 Task: Create in the project AgileCube in Backlog an issue 'Integrate a new virtual reality feature into an existing mobile application to enhance user experience and immersion', assign it to team member softage.1@softage.net and change the status to IN PROGRESS. Create in the project AgileCube in Backlog an issue 'Develop a new tool for automated testing of performance and stress testing for voice assistants', assign it to team member softage.2@softage.net and change the status to IN PROGRESS
Action: Mouse moved to (175, 54)
Screenshot: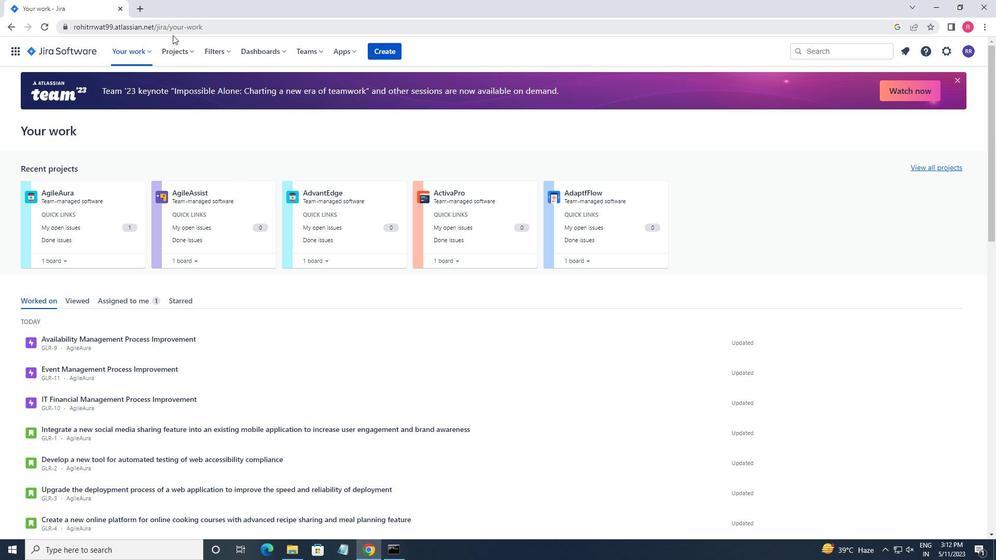 
Action: Mouse pressed left at (175, 54)
Screenshot: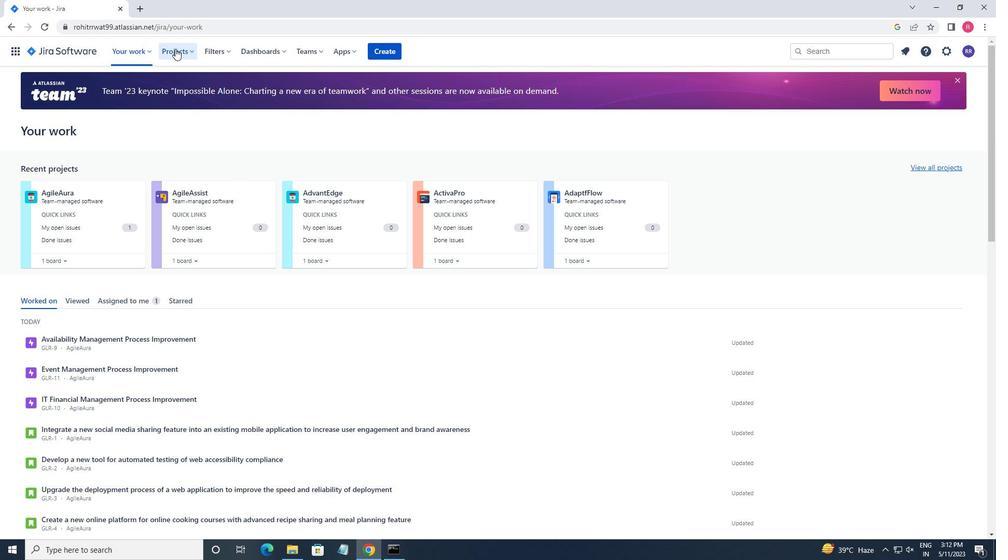 
Action: Mouse moved to (201, 107)
Screenshot: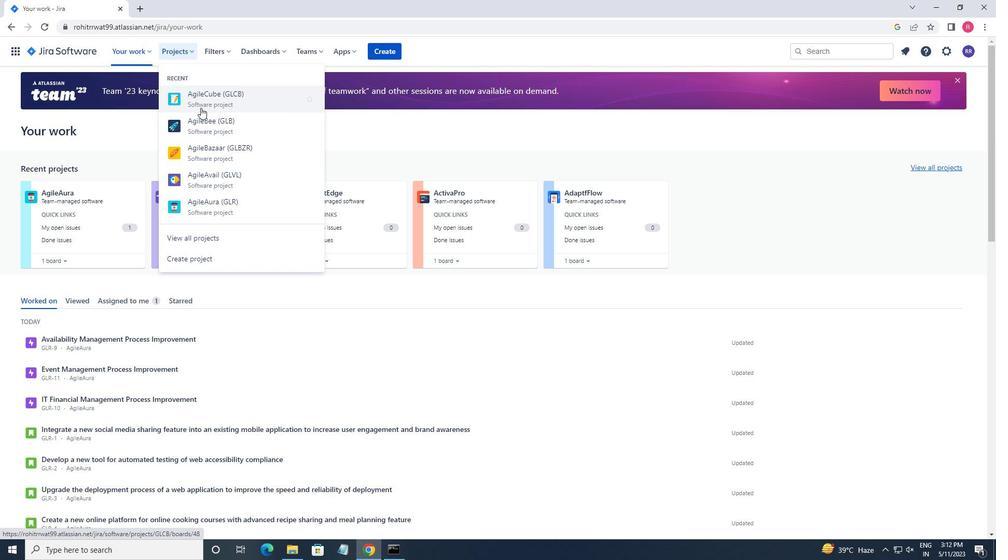 
Action: Mouse pressed left at (201, 107)
Screenshot: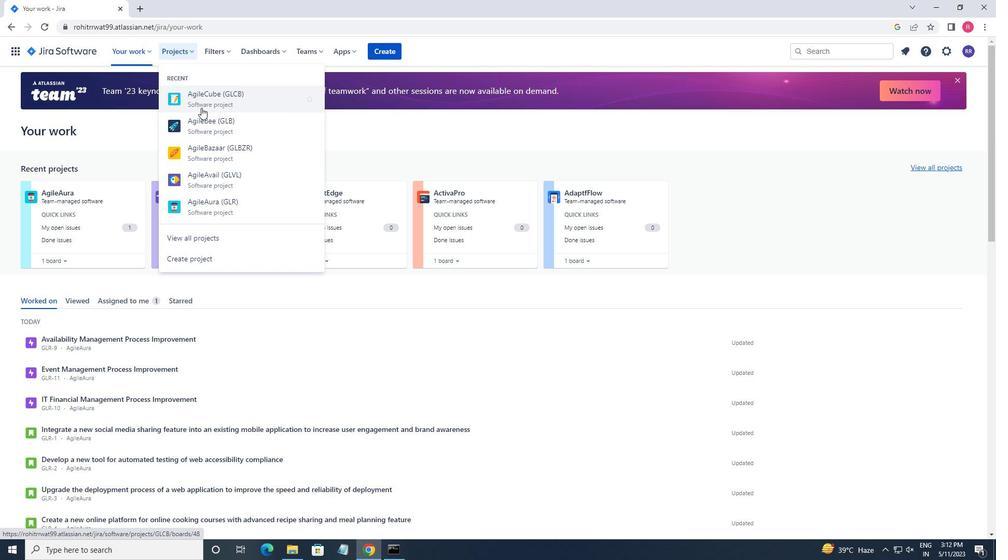
Action: Mouse moved to (79, 161)
Screenshot: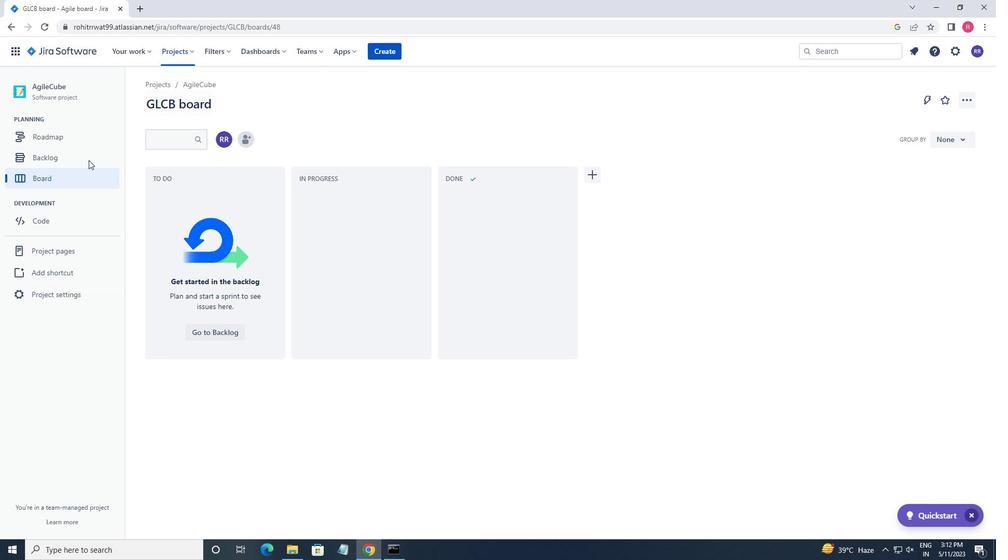 
Action: Mouse pressed left at (79, 161)
Screenshot: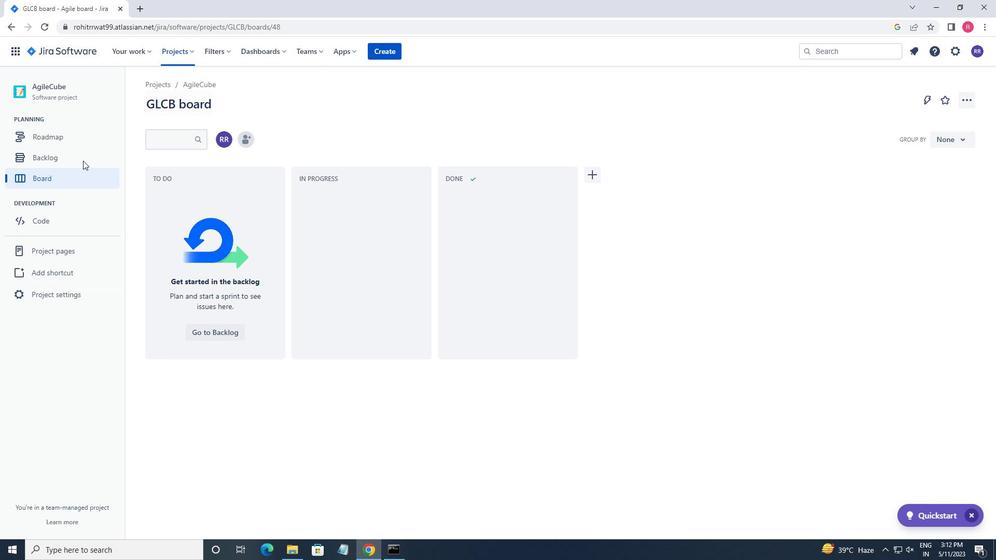 
Action: Mouse moved to (328, 385)
Screenshot: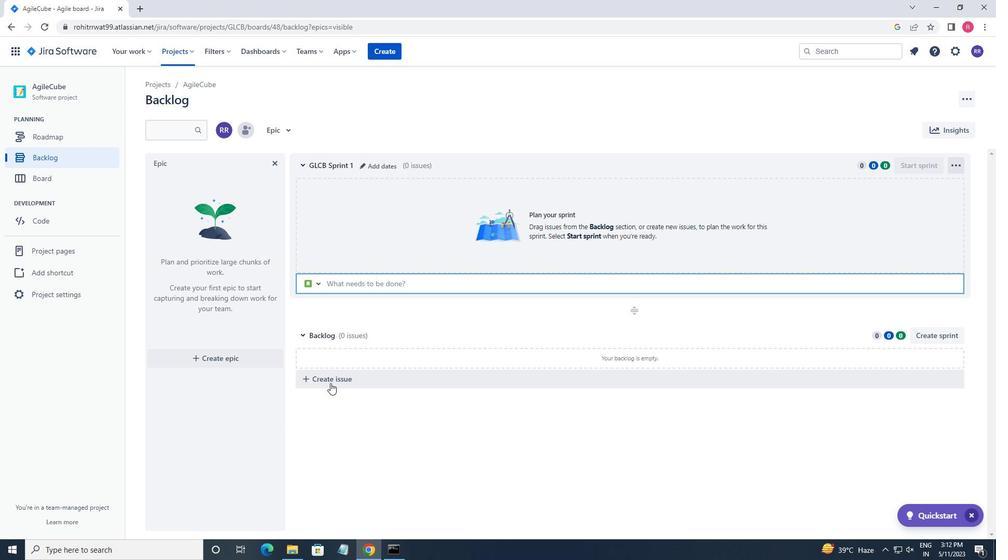 
Action: Mouse pressed left at (328, 385)
Screenshot: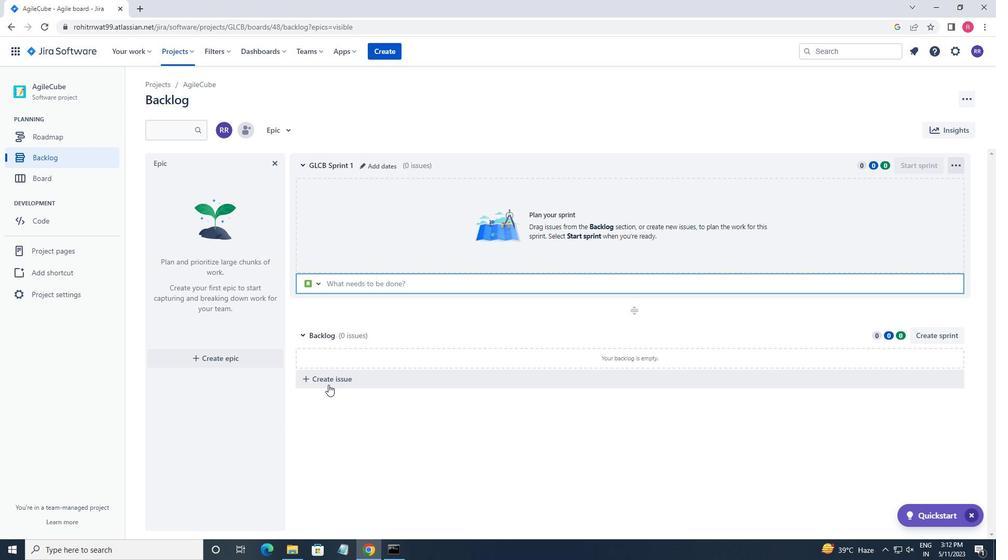 
Action: Mouse moved to (366, 382)
Screenshot: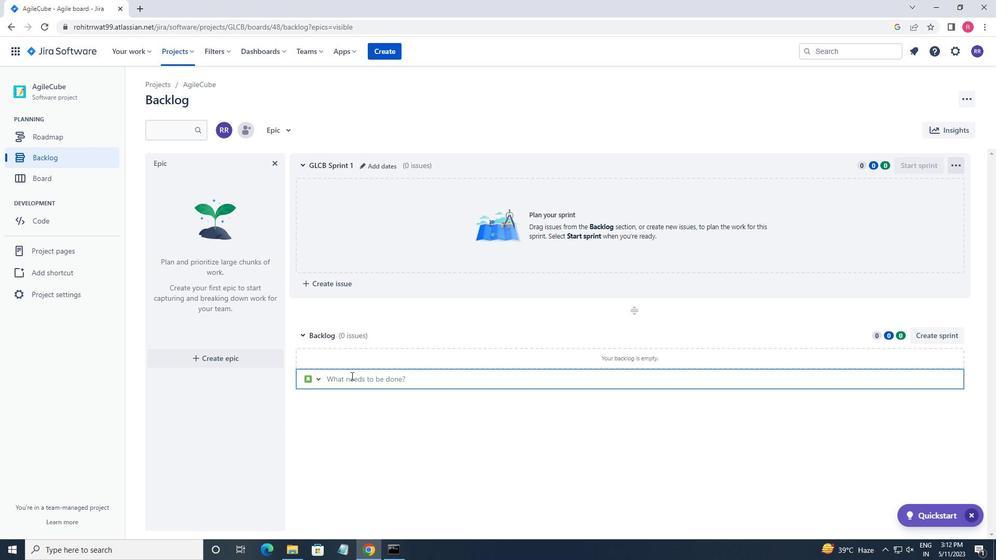 
Action: Key pressed <Key.shift_r>Integration<Key.backspace>e<Key.space>a<Key.space>new<Key.space>vir<Key.left><Key.left><Key.left><Key.left><Key.left><Key.left><Key.left><Key.left><Key.left><Key.left><Key.left><Key.left><Key.left><Key.left><Key.left><Key.left><Key.left><Key.right><Key.right><Key.right><Key.right><Key.right><Key.right><Key.right><Key.backspace><Key.backspace><Key.backspace>e<Key.right><Key.right><Key.right><Key.right><Key.right><Key.right><Key.right><Key.right><Key.right><Key.right><Key.right>tual<Key.space>reality<Key.space>feature<Key.space>into<Key.space>and<Key.space>w<Key.backspace>existing<Key.space>mobile<Key.space>applicatin<Key.space><Key.backspace><Key.backspace><Key.backspace><Key.backspace><Key.backspace>ation<Key.space>to<Key.space>enhance<Key.space>user<Key.space>experience<Key.space>and<Key.space>immersion<Key.enter>
Screenshot: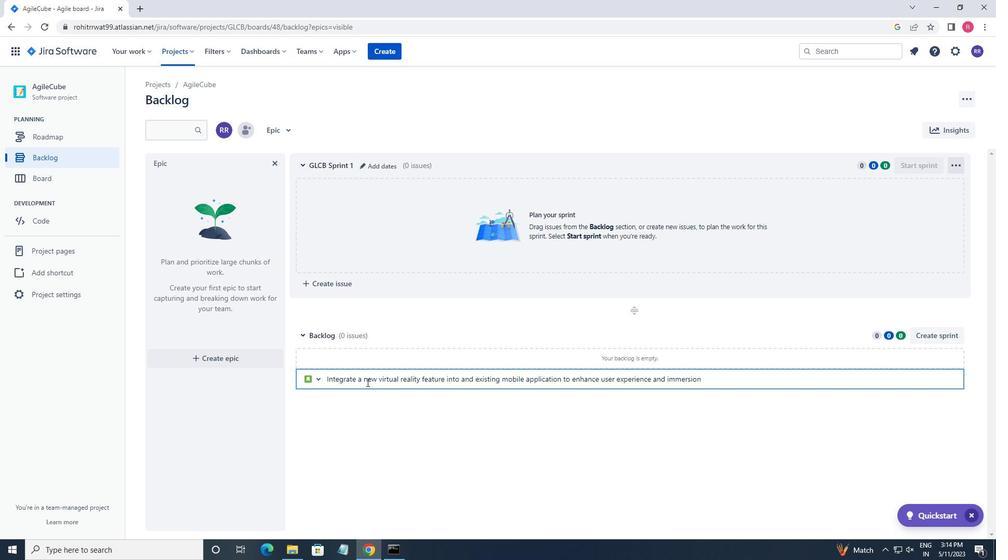 
Action: Mouse moved to (930, 362)
Screenshot: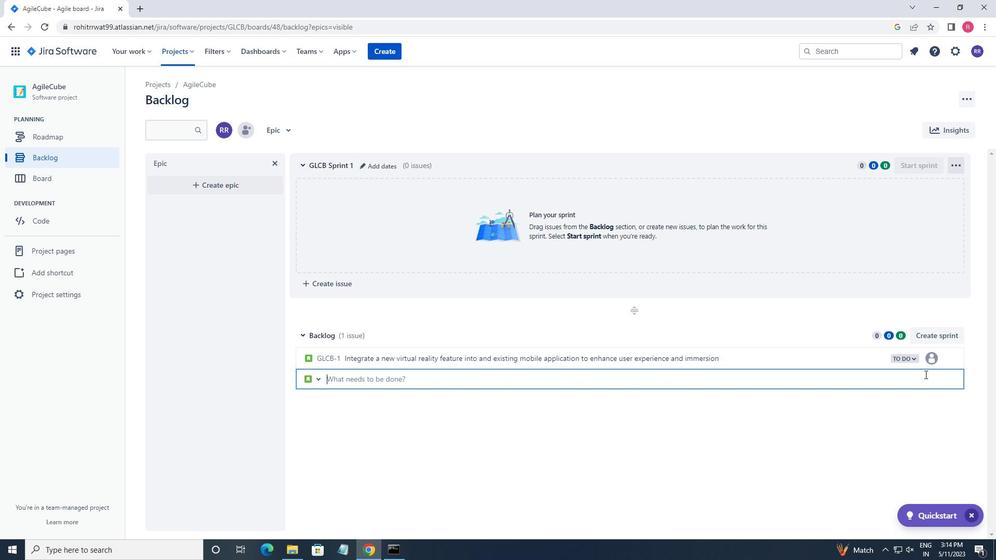 
Action: Mouse pressed left at (930, 362)
Screenshot: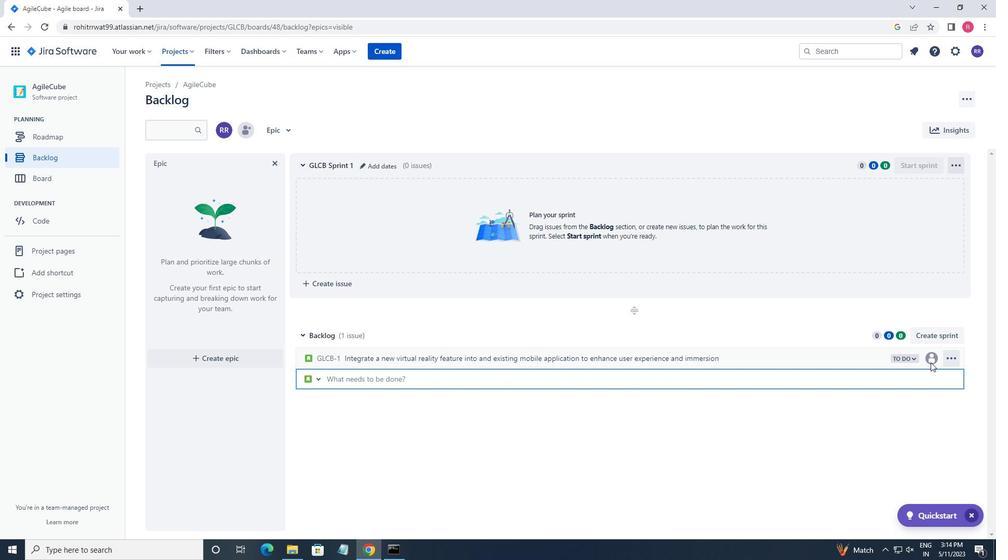 
Action: Mouse moved to (930, 359)
Screenshot: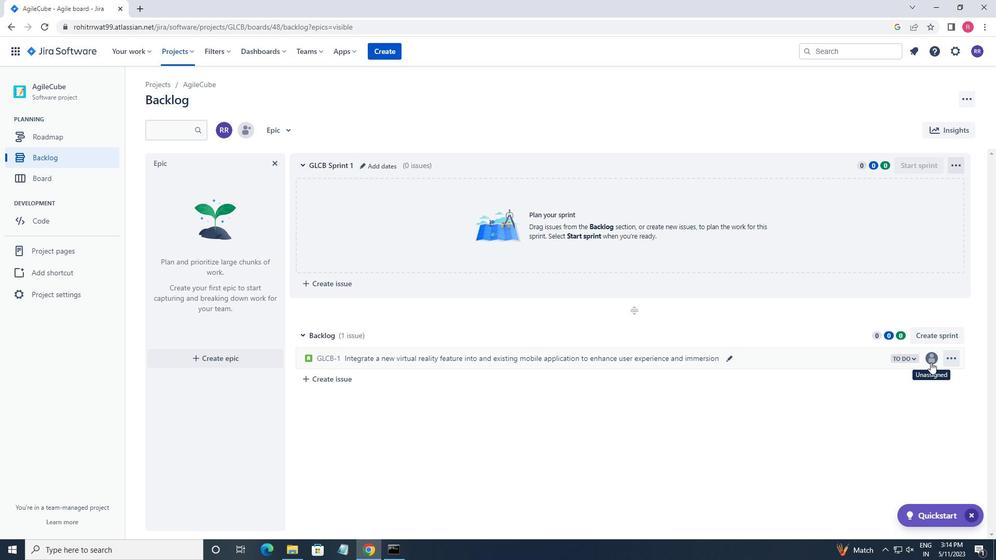 
Action: Mouse pressed left at (930, 359)
Screenshot: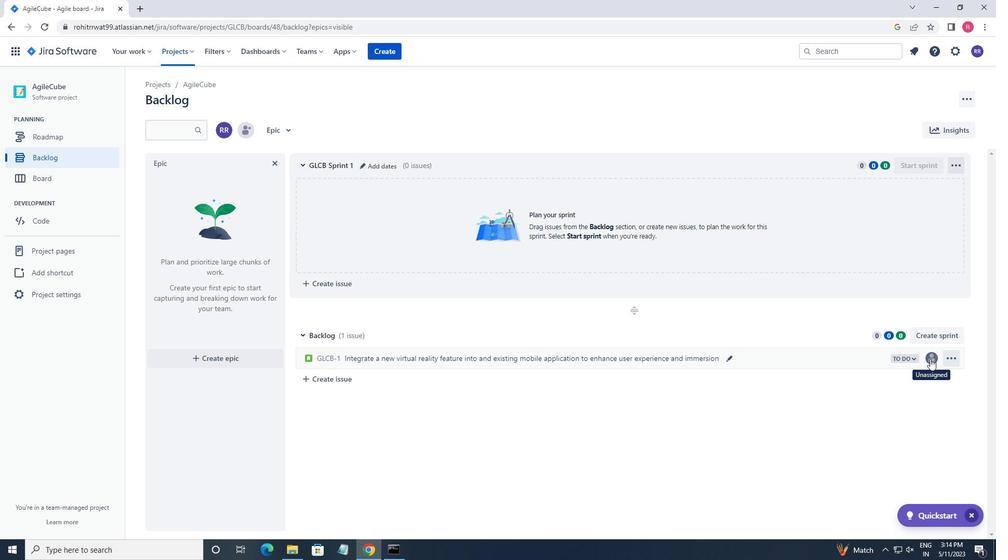 
Action: Key pressed softage.1<Key.shift><Key.shift><Key.shift><Key.shift><Key.shift><Key.shift><Key.shift><Key.shift><Key.shift><Key.shift>@SOFTAGE.NET
Screenshot: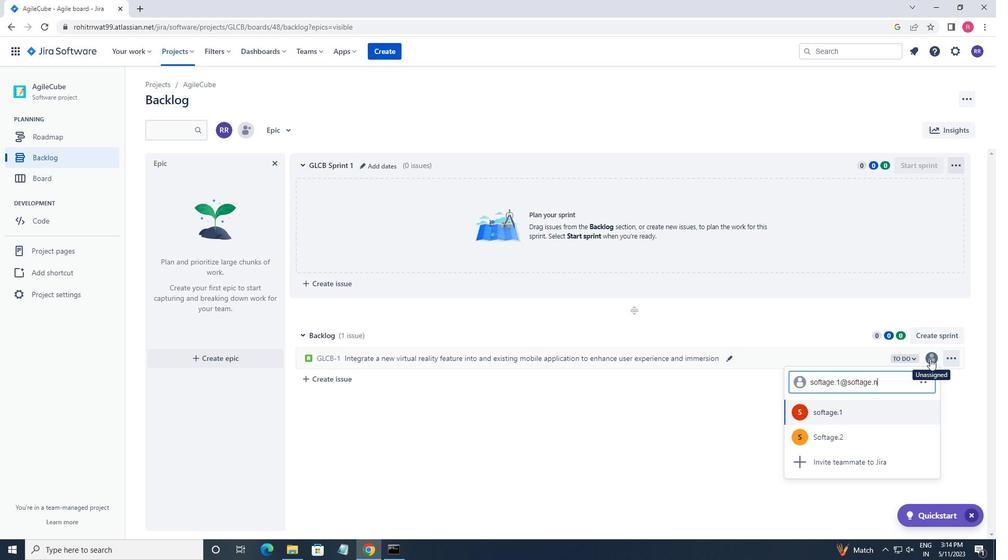 
Action: Mouse moved to (837, 410)
Screenshot: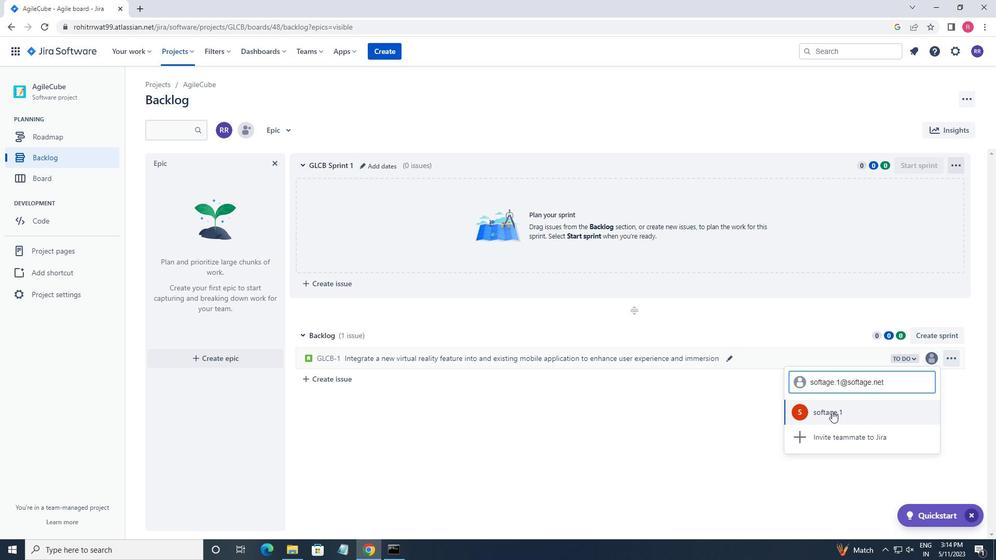 
Action: Mouse pressed left at (837, 410)
Screenshot: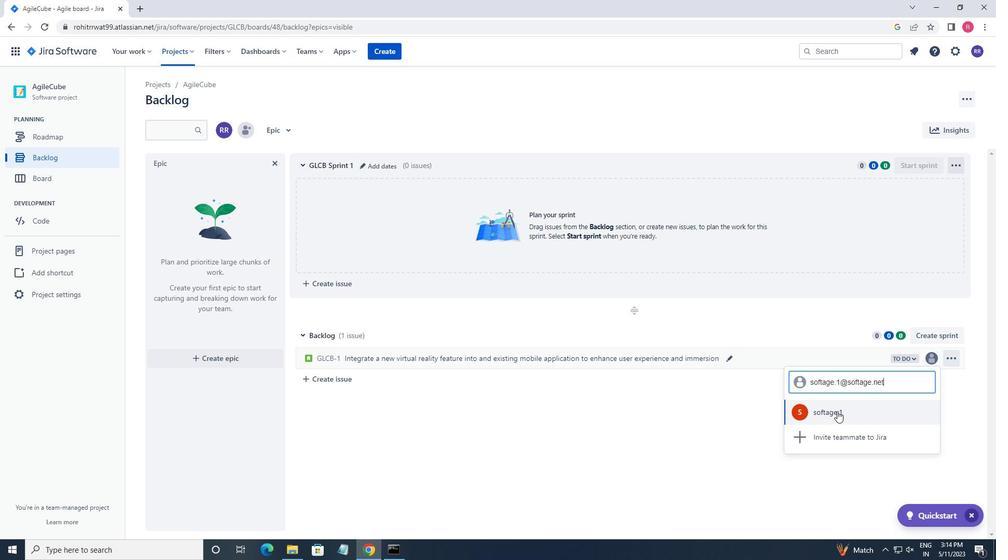 
Action: Mouse moved to (903, 356)
Screenshot: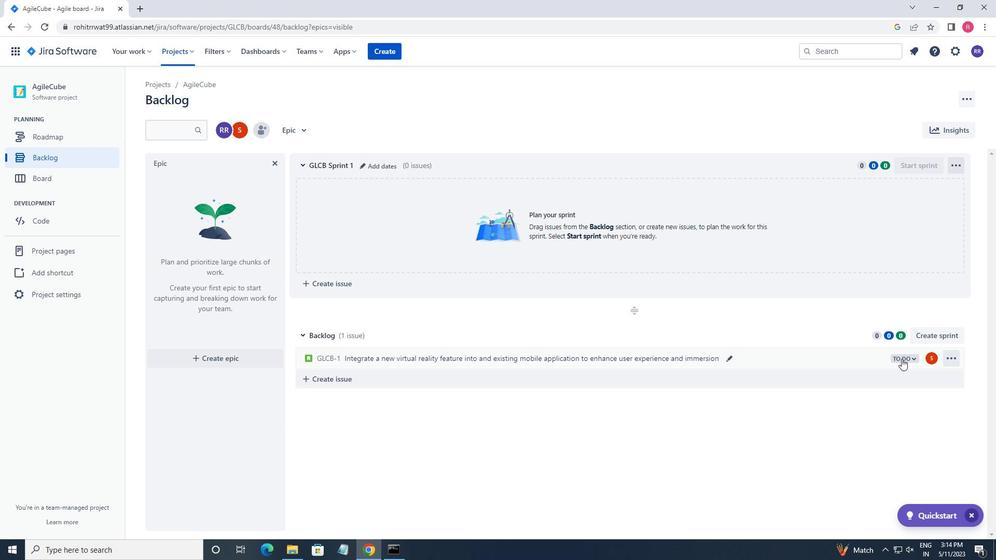 
Action: Mouse pressed left at (903, 356)
Screenshot: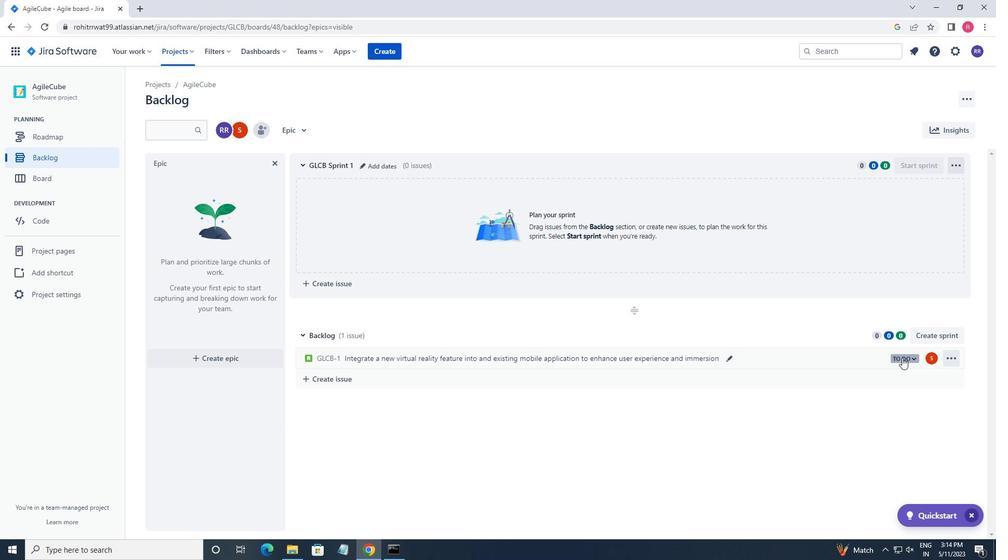
Action: Mouse moved to (835, 381)
Screenshot: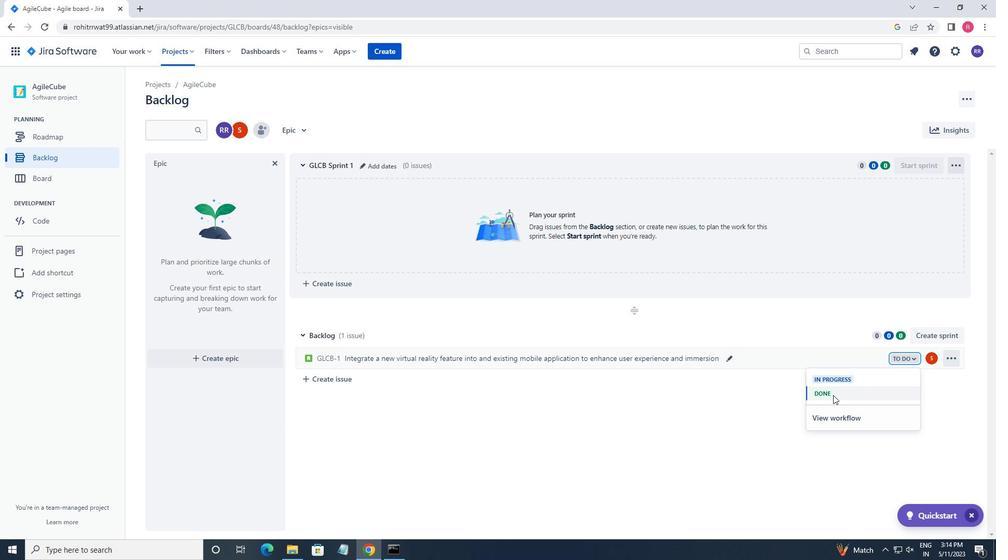 
Action: Mouse pressed left at (835, 381)
Screenshot: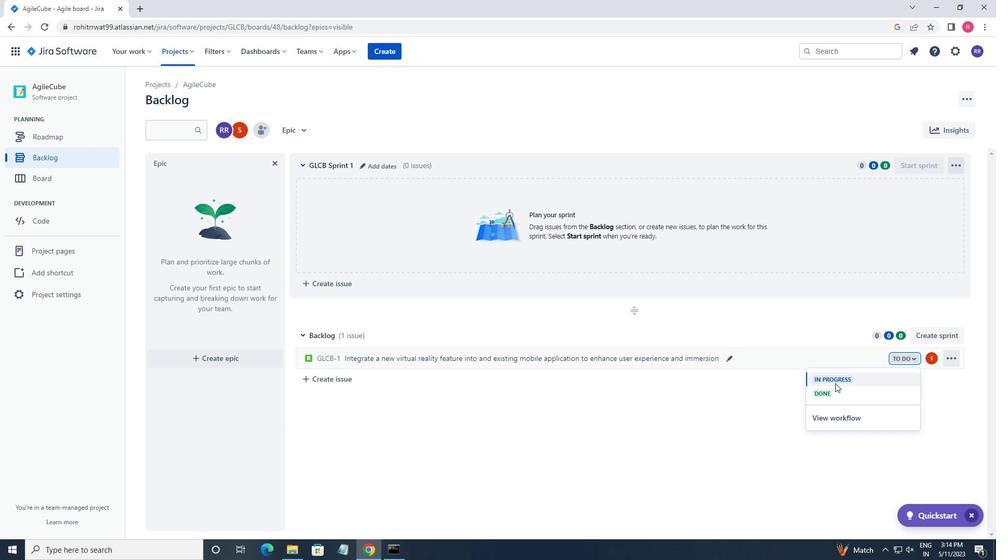 
Action: Mouse moved to (335, 381)
Screenshot: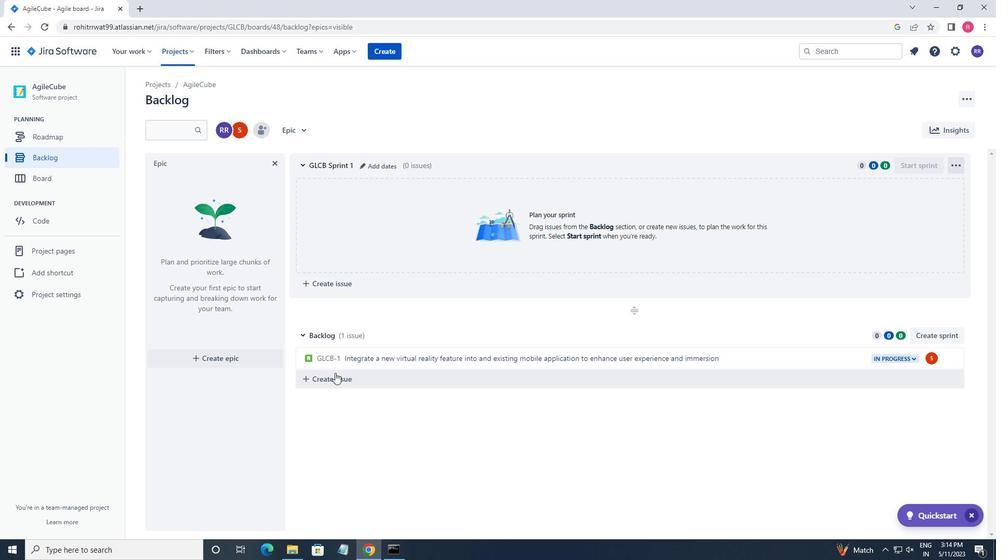 
Action: Mouse pressed left at (335, 381)
Screenshot: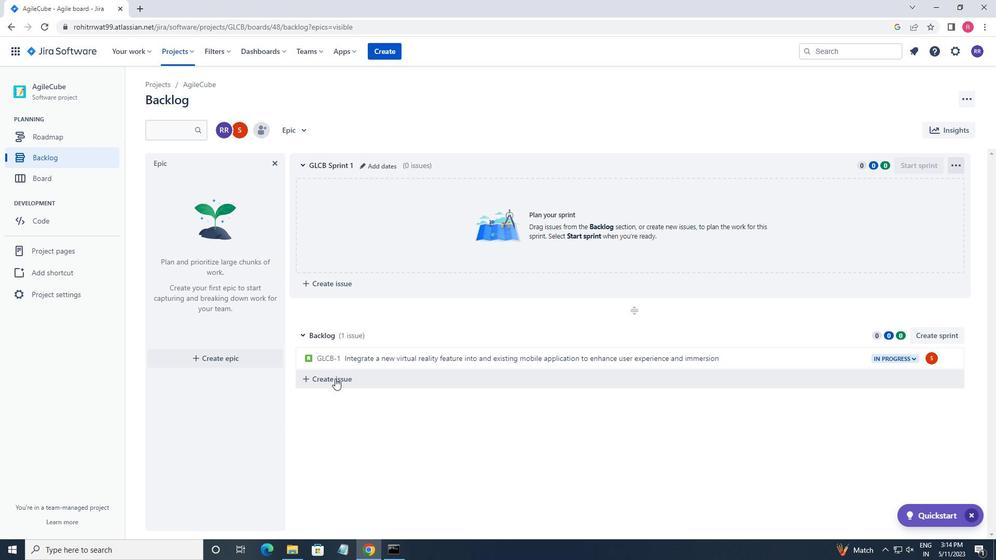 
Action: Mouse moved to (341, 427)
Screenshot: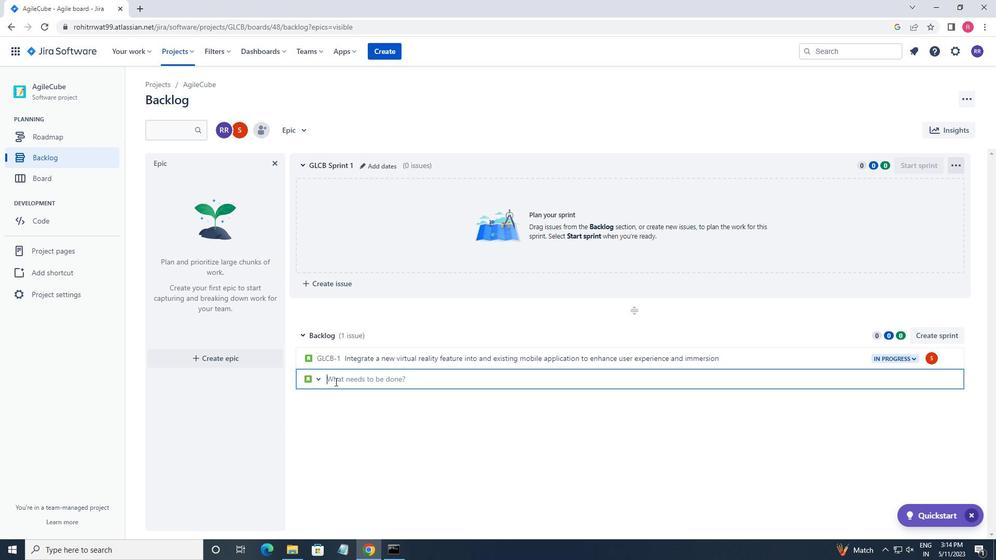 
Action: Key pressed <Key.shift>DEVELOP<Key.space>A<Key.space>NEW<Key.space>TOOL<Key.space>FOR<Key.space>AUTOMI<Key.backspace>ATED<Key.space>TESTING<Key.space>OF<Key.space>PEROR<Key.backspace><Key.backspace>FORMANCE<Key.space>AND<Key.space>STRESS<Key.space>TESTING<Key.space>FOR<Key.space>VOICE<Key.space>ASSISTANTS<Key.enter>
Screenshot: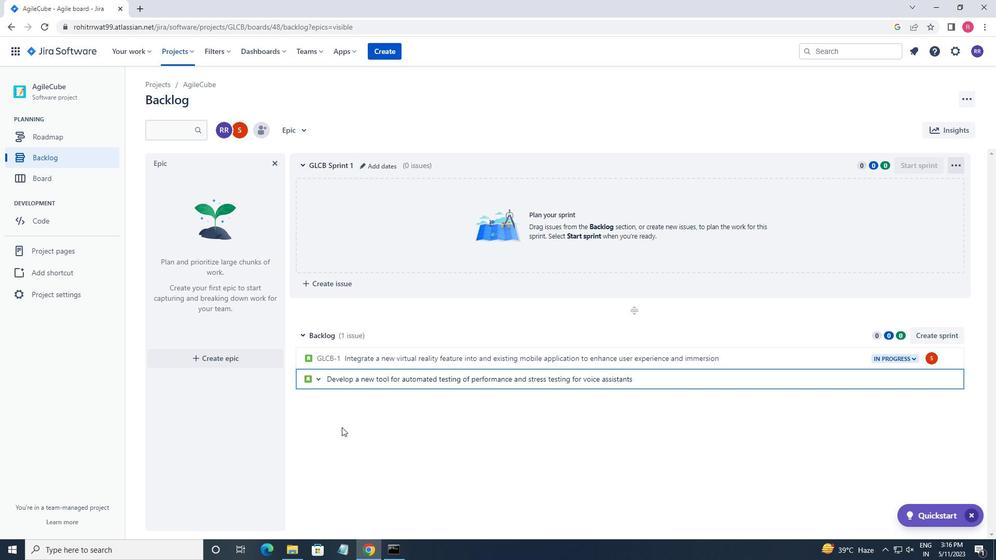 
Action: Mouse moved to (928, 378)
Screenshot: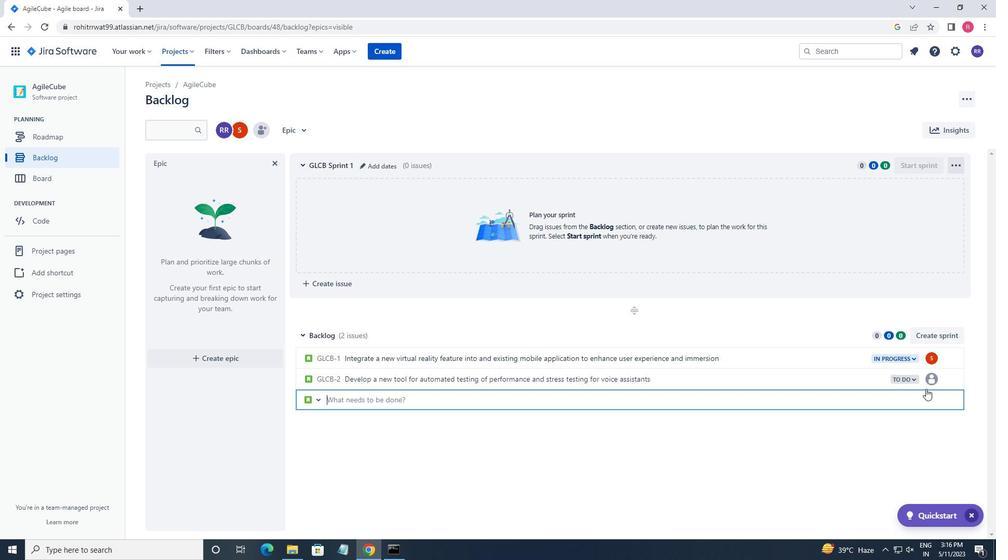 
Action: Mouse pressed left at (928, 378)
Screenshot: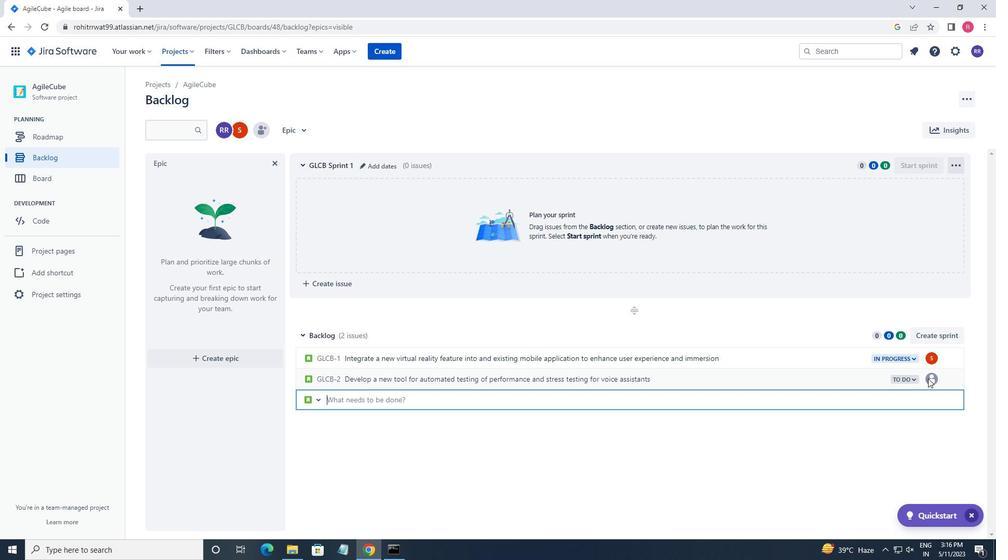 
Action: Mouse pressed left at (928, 378)
Screenshot: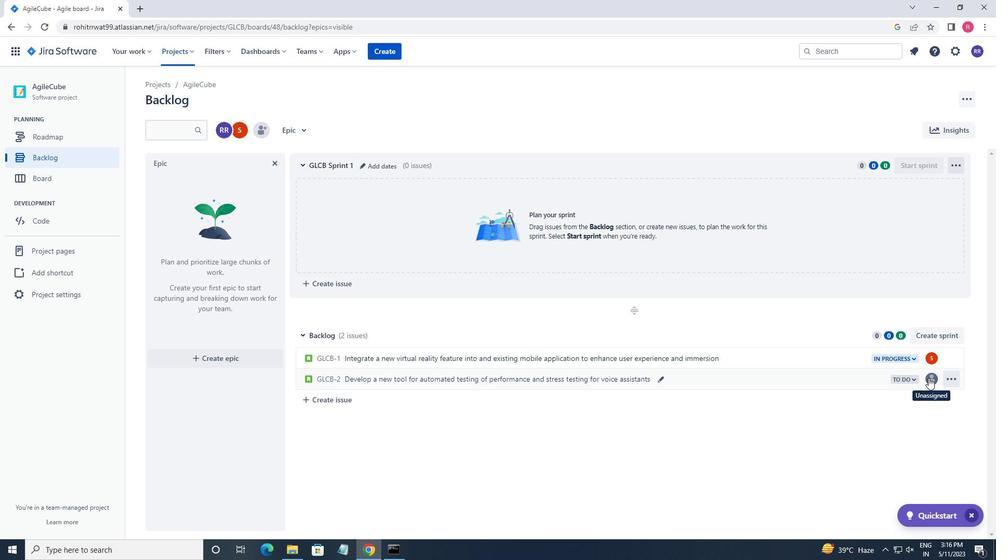 
Action: Key pressed SOFTAGE.2
Screenshot: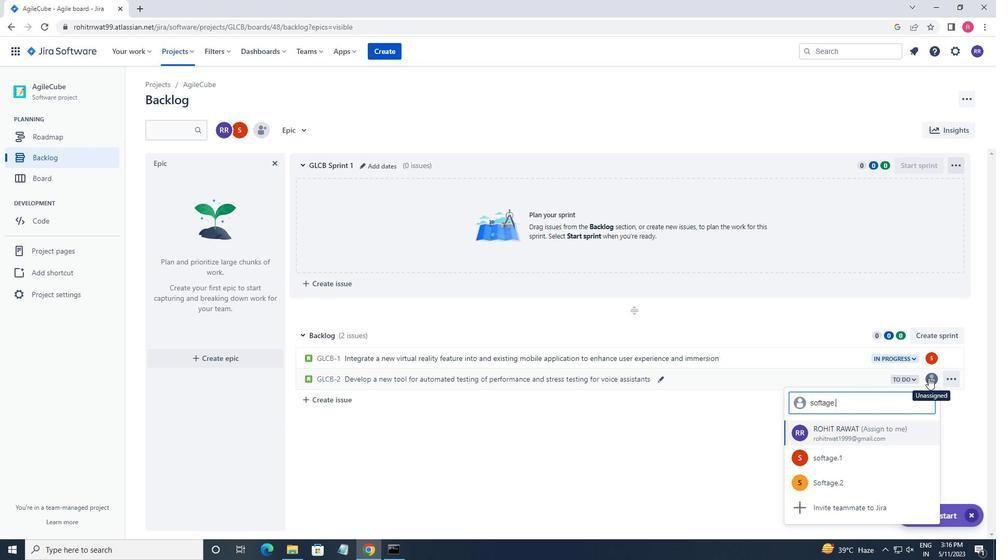 
Action: Mouse moved to (859, 429)
Screenshot: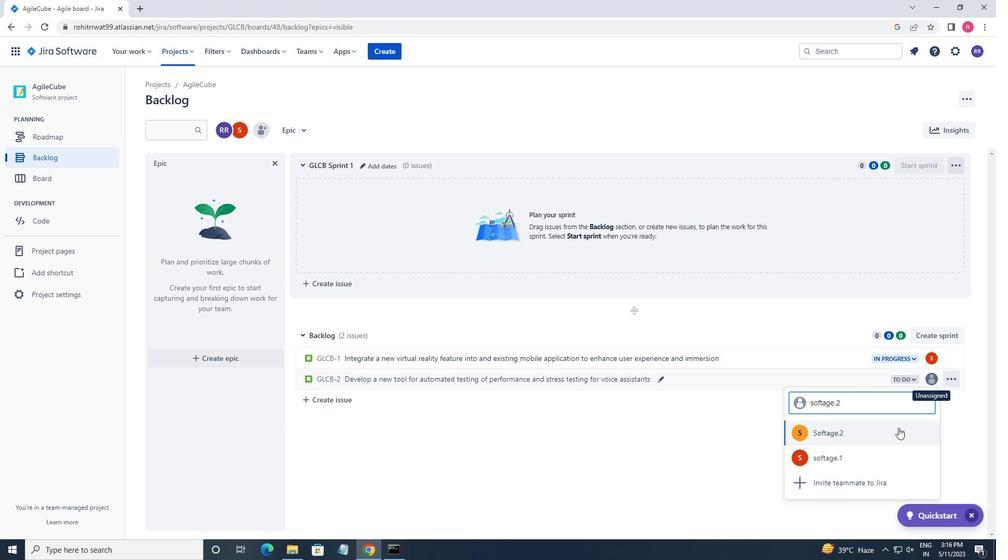 
Action: Mouse pressed left at (859, 429)
Screenshot: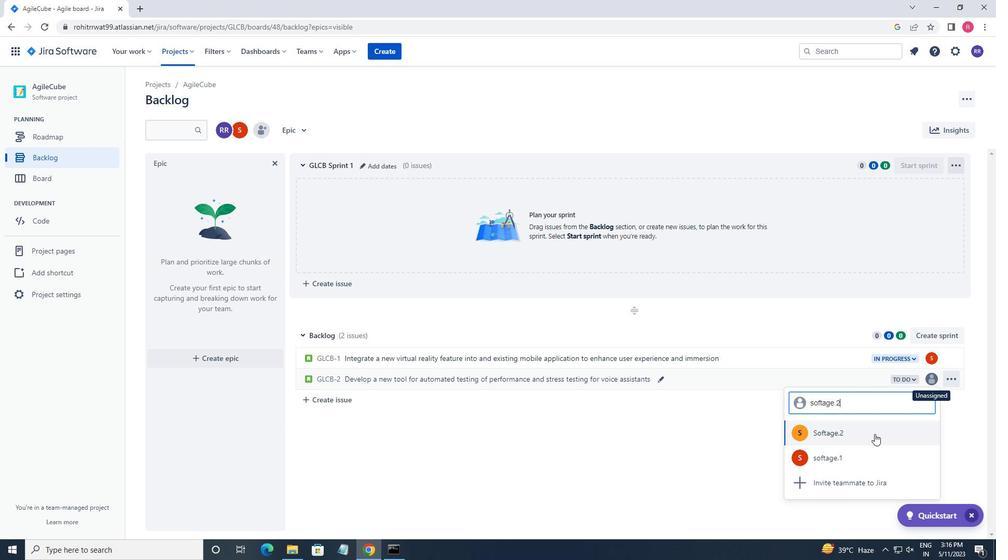 
Action: Mouse moved to (908, 377)
Screenshot: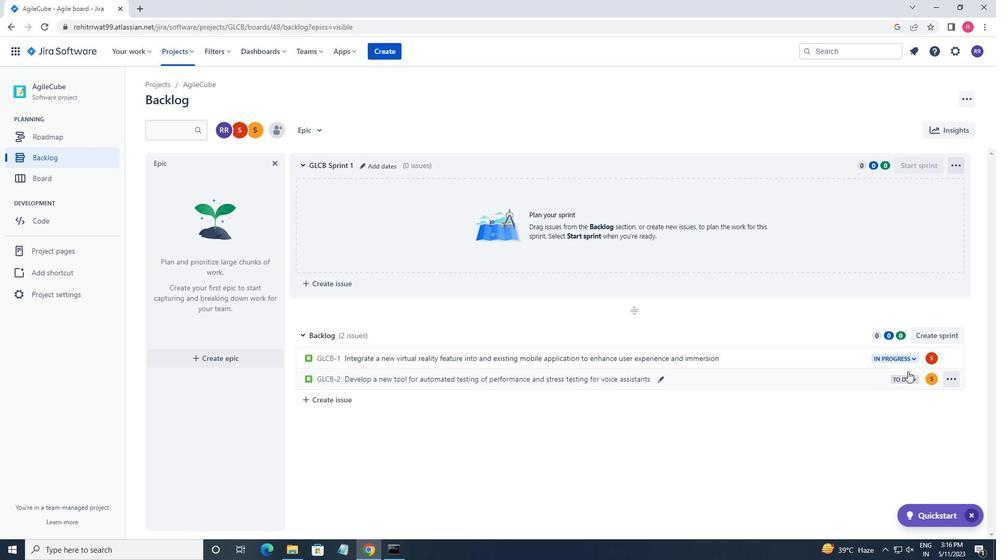 
Action: Mouse pressed left at (908, 377)
Screenshot: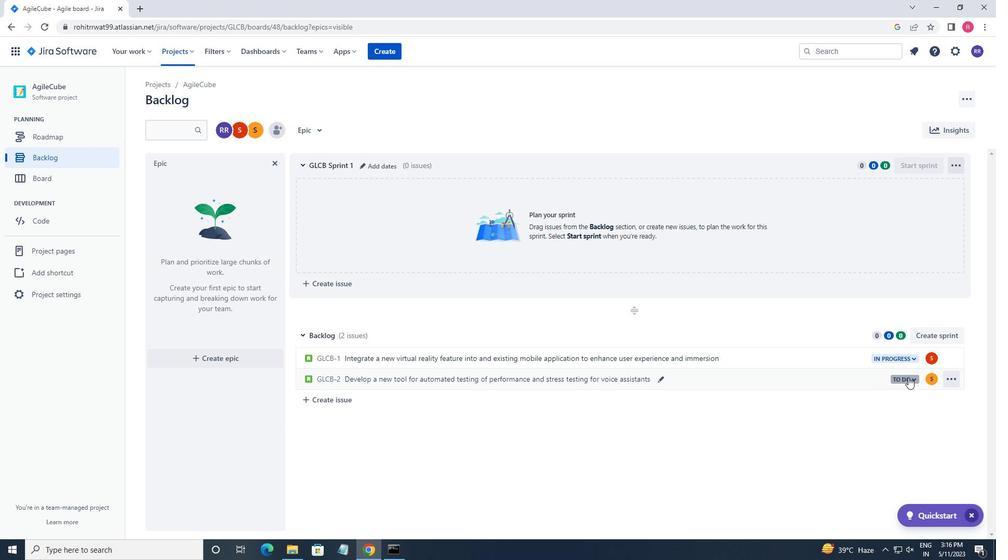 
Action: Mouse moved to (844, 406)
Screenshot: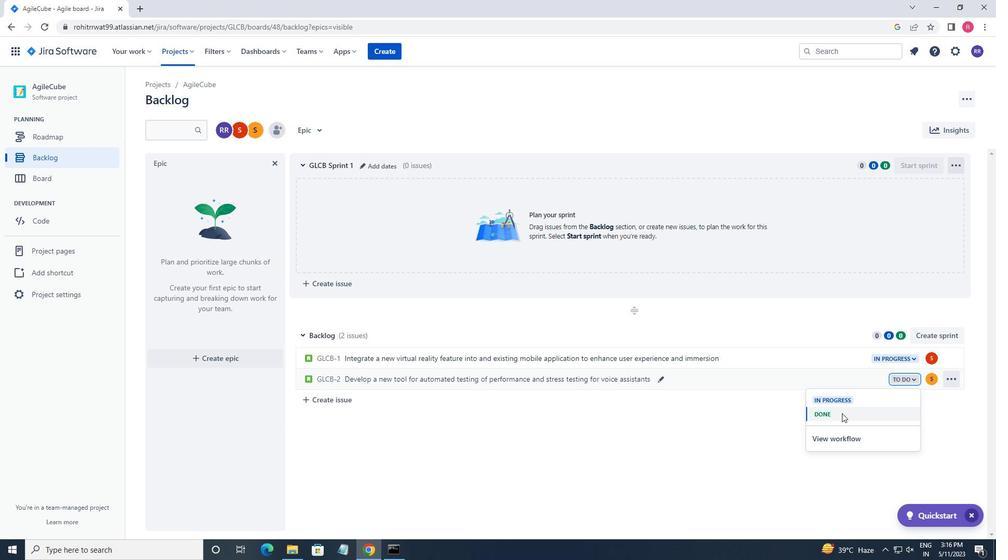 
Action: Mouse pressed left at (844, 406)
Screenshot: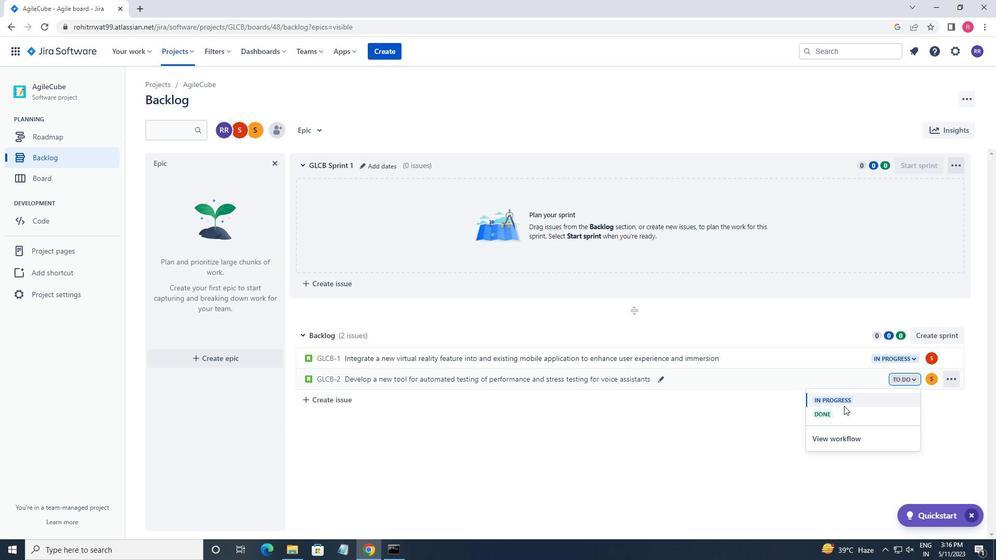 
